 Task: Enable the video output modules for Clone video filter to "Statistics video output".
Action: Mouse moved to (114, 75)
Screenshot: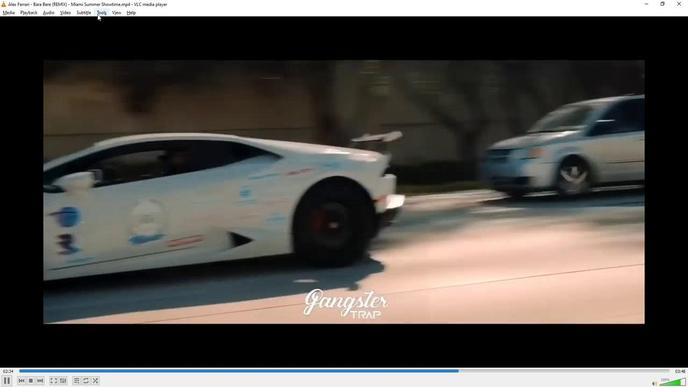 
Action: Mouse pressed left at (114, 75)
Screenshot: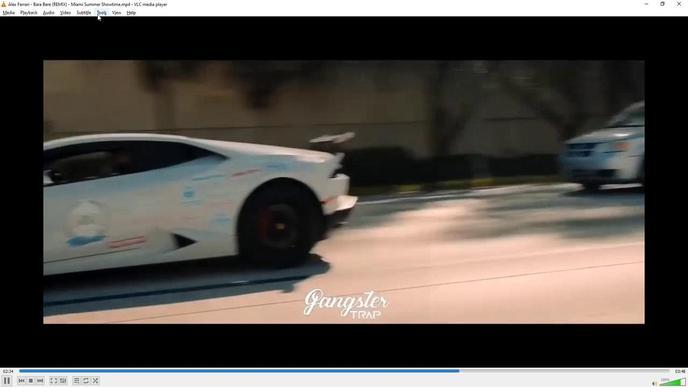 
Action: Mouse moved to (130, 141)
Screenshot: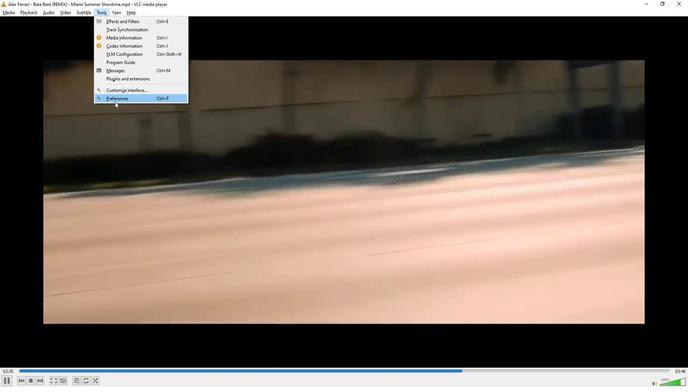 
Action: Mouse pressed left at (130, 141)
Screenshot: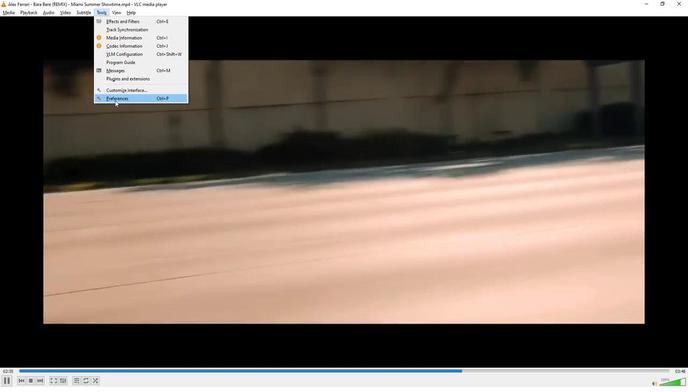 
Action: Mouse moved to (164, 301)
Screenshot: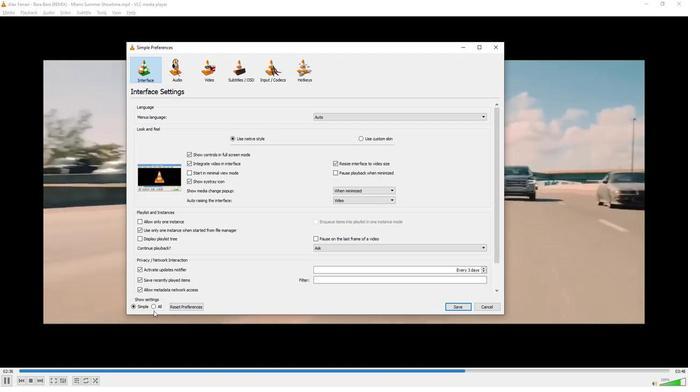 
Action: Mouse pressed left at (164, 301)
Screenshot: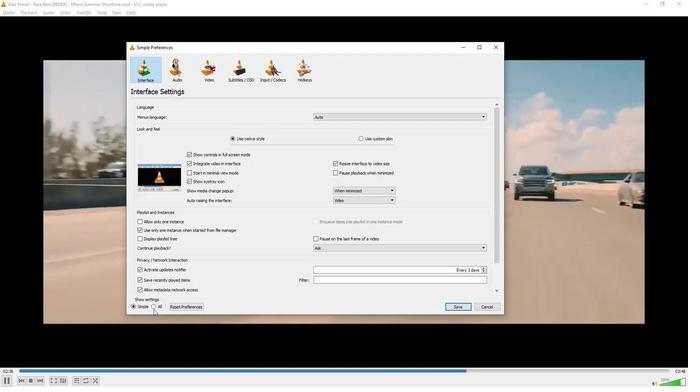 
Action: Mouse moved to (163, 273)
Screenshot: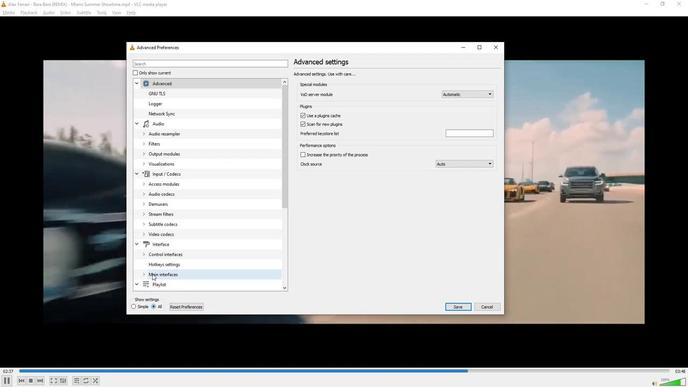 
Action: Mouse scrolled (163, 273) with delta (0, 0)
Screenshot: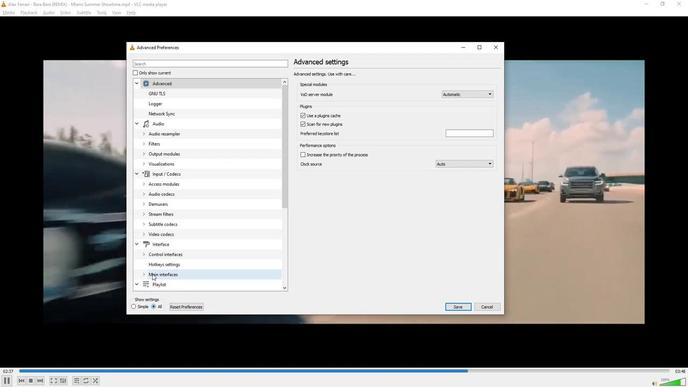 
Action: Mouse scrolled (163, 273) with delta (0, 0)
Screenshot: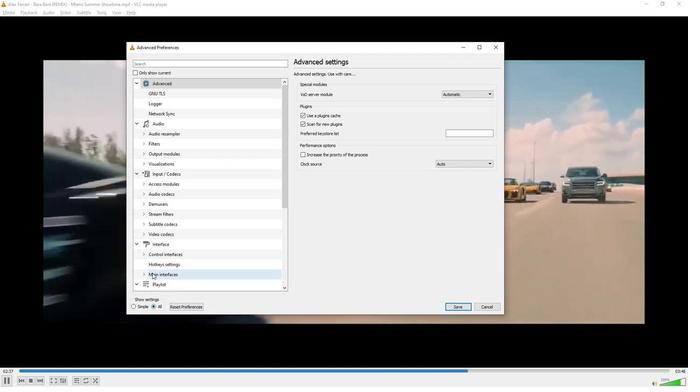 
Action: Mouse moved to (163, 273)
Screenshot: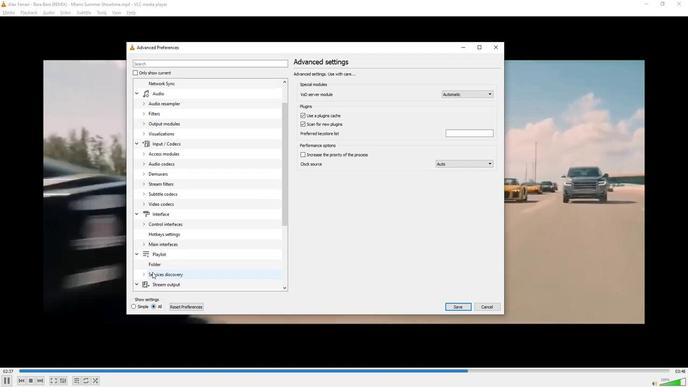 
Action: Mouse scrolled (163, 272) with delta (0, 0)
Screenshot: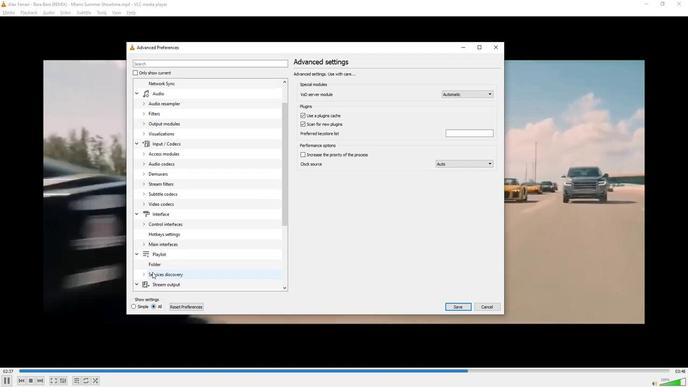 
Action: Mouse scrolled (163, 272) with delta (0, 0)
Screenshot: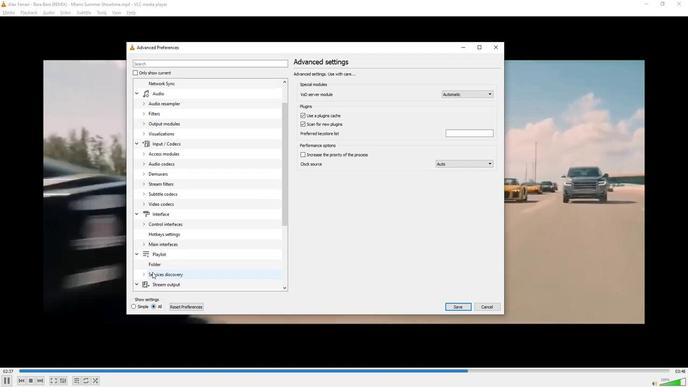 
Action: Mouse moved to (163, 272)
Screenshot: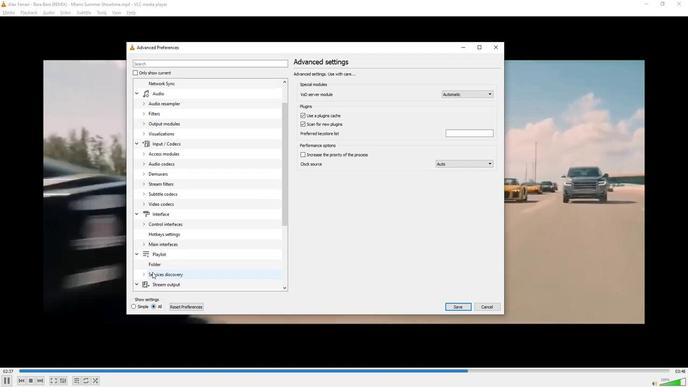 
Action: Mouse scrolled (163, 272) with delta (0, 0)
Screenshot: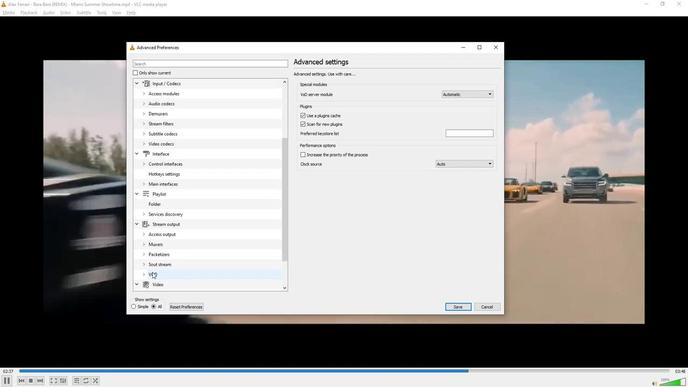 
Action: Mouse scrolled (163, 272) with delta (0, 0)
Screenshot: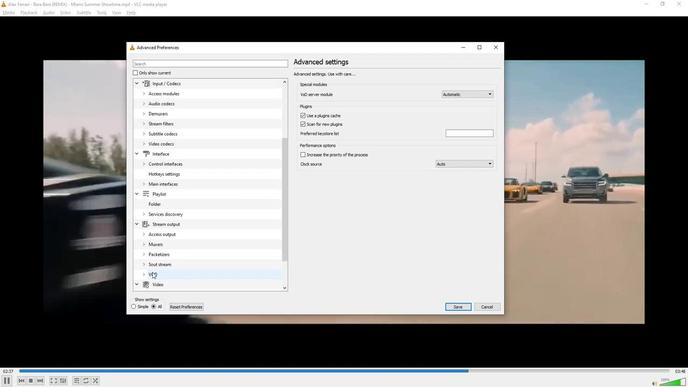 
Action: Mouse scrolled (163, 272) with delta (0, 0)
Screenshot: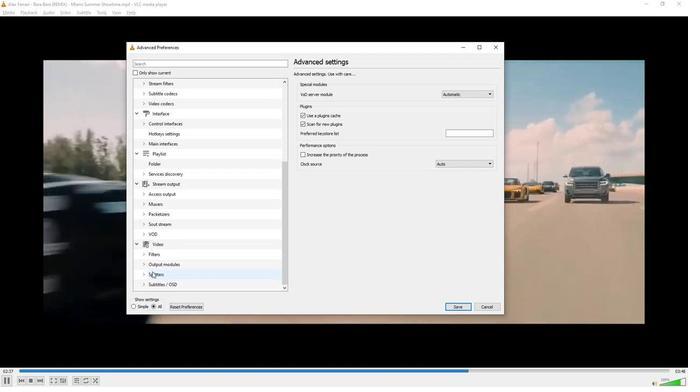 
Action: Mouse moved to (155, 274)
Screenshot: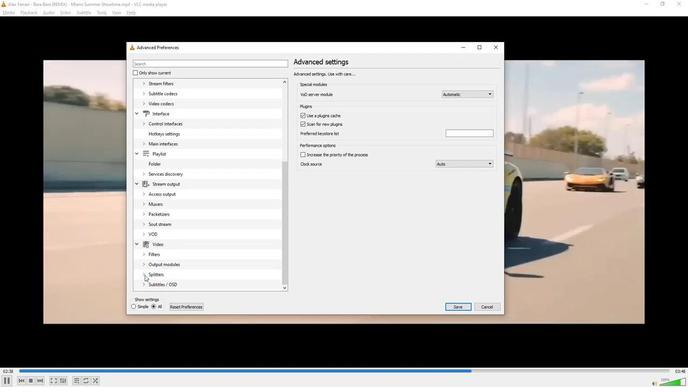 
Action: Mouse pressed left at (155, 274)
Screenshot: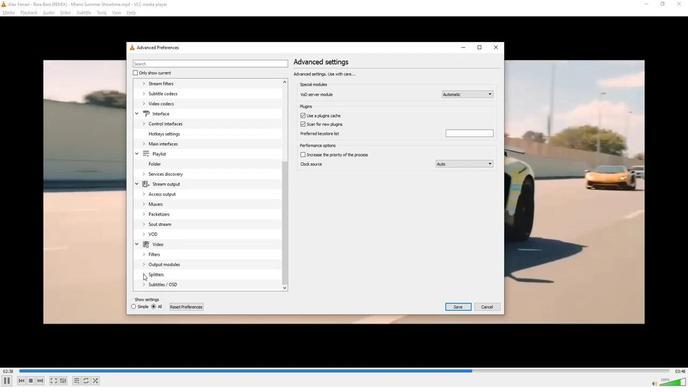 
Action: Mouse moved to (155, 273)
Screenshot: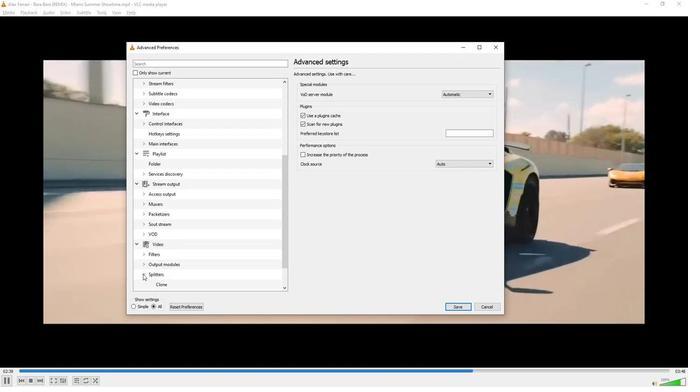 
Action: Mouse scrolled (155, 273) with delta (0, 0)
Screenshot: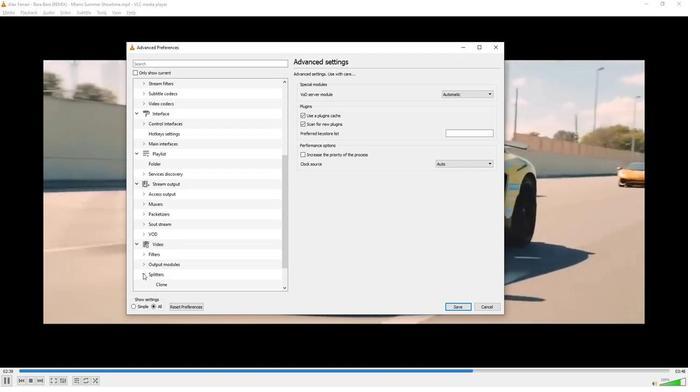 
Action: Mouse scrolled (155, 273) with delta (0, 0)
Screenshot: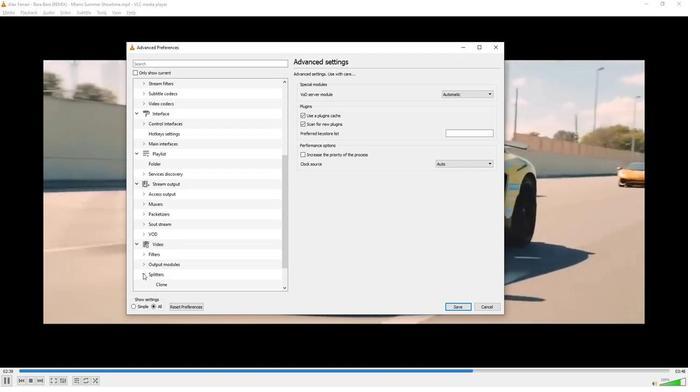 
Action: Mouse scrolled (155, 273) with delta (0, 0)
Screenshot: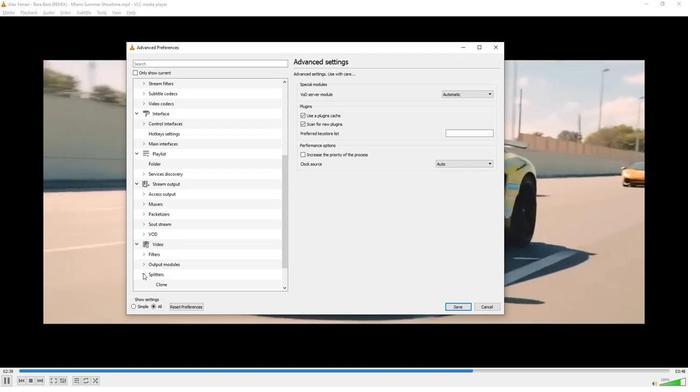 
Action: Mouse scrolled (155, 273) with delta (0, 0)
Screenshot: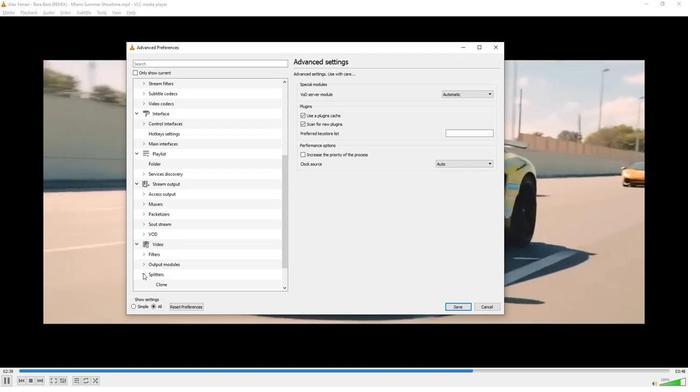 
Action: Mouse scrolled (155, 273) with delta (0, 0)
Screenshot: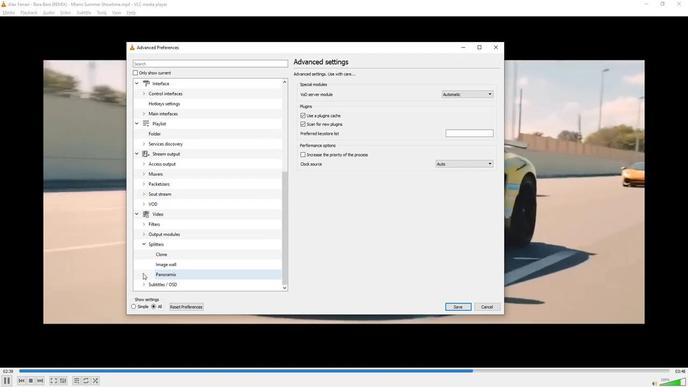 
Action: Mouse moved to (172, 259)
Screenshot: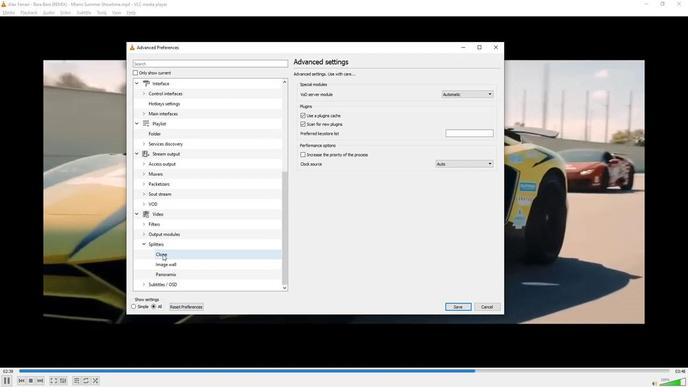 
Action: Mouse pressed left at (172, 259)
Screenshot: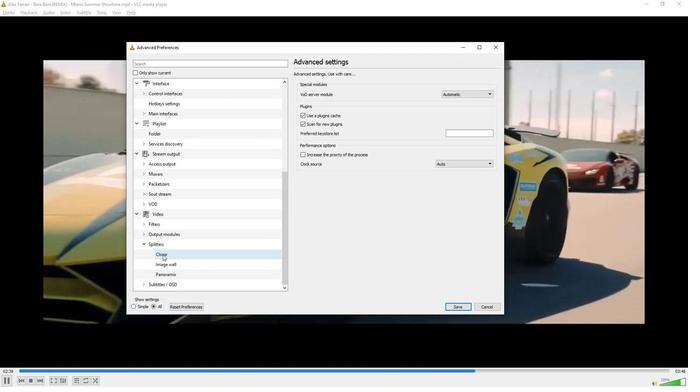 
Action: Mouse moved to (298, 155)
Screenshot: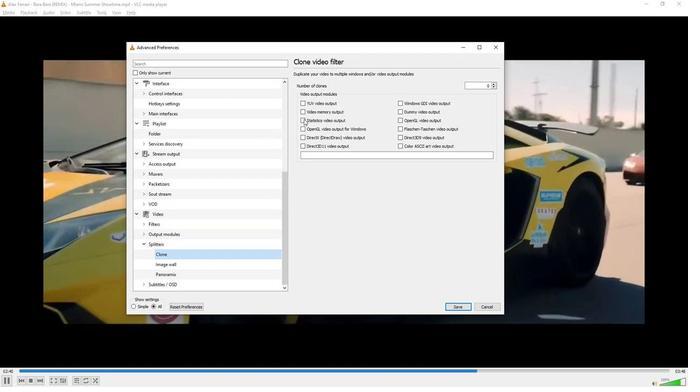 
Action: Mouse pressed left at (298, 155)
Screenshot: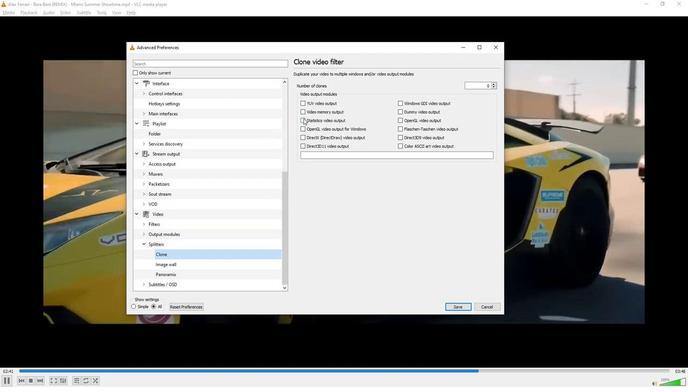 
Action: Mouse moved to (346, 245)
Screenshot: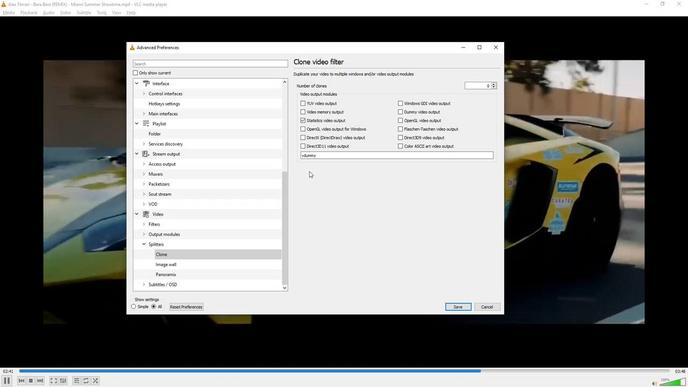
